 Task: Create a task  Integrate website with a new marketing automation system , assign it to team member softage.2@softage.net in the project AlphaTech and update the status of the task to  At Risk , set the priority of the task to Medium
Action: Mouse moved to (66, 361)
Screenshot: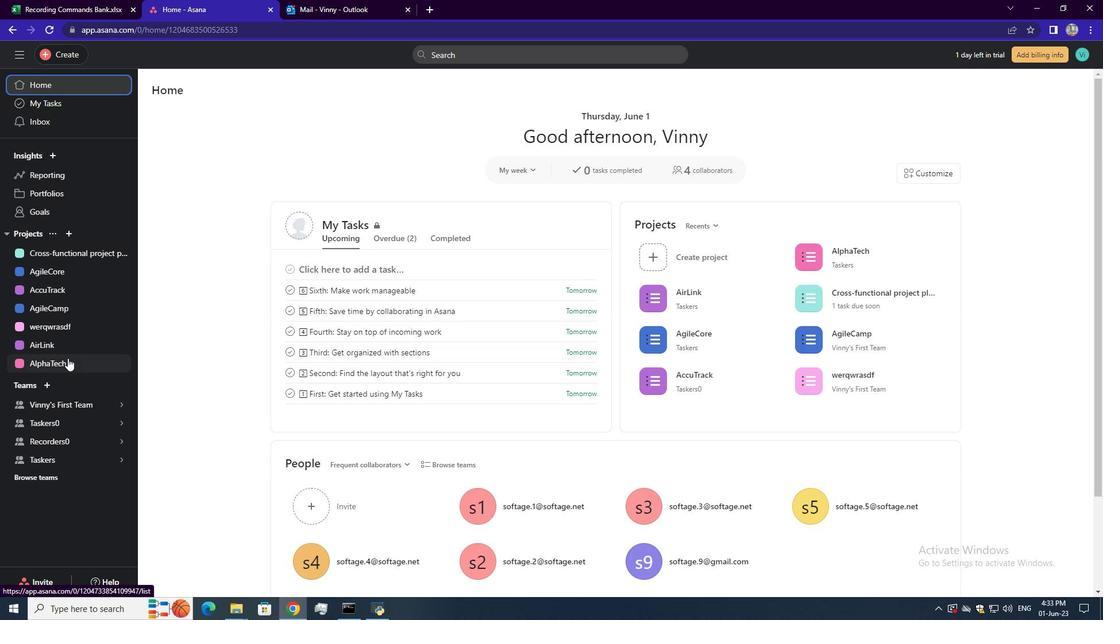 
Action: Mouse pressed left at (66, 361)
Screenshot: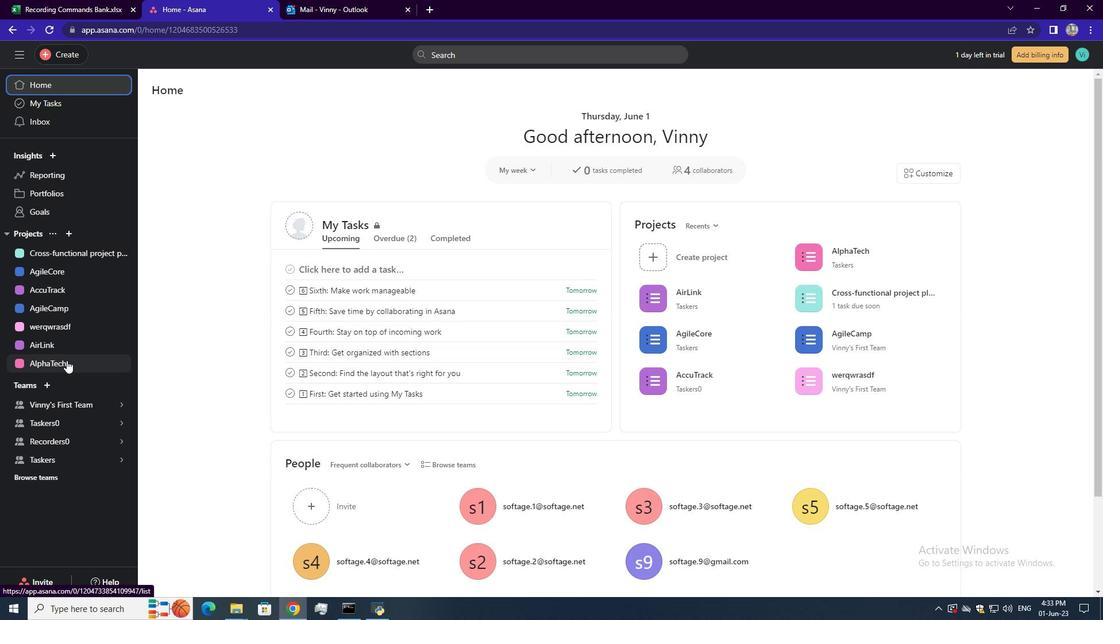
Action: Mouse moved to (177, 148)
Screenshot: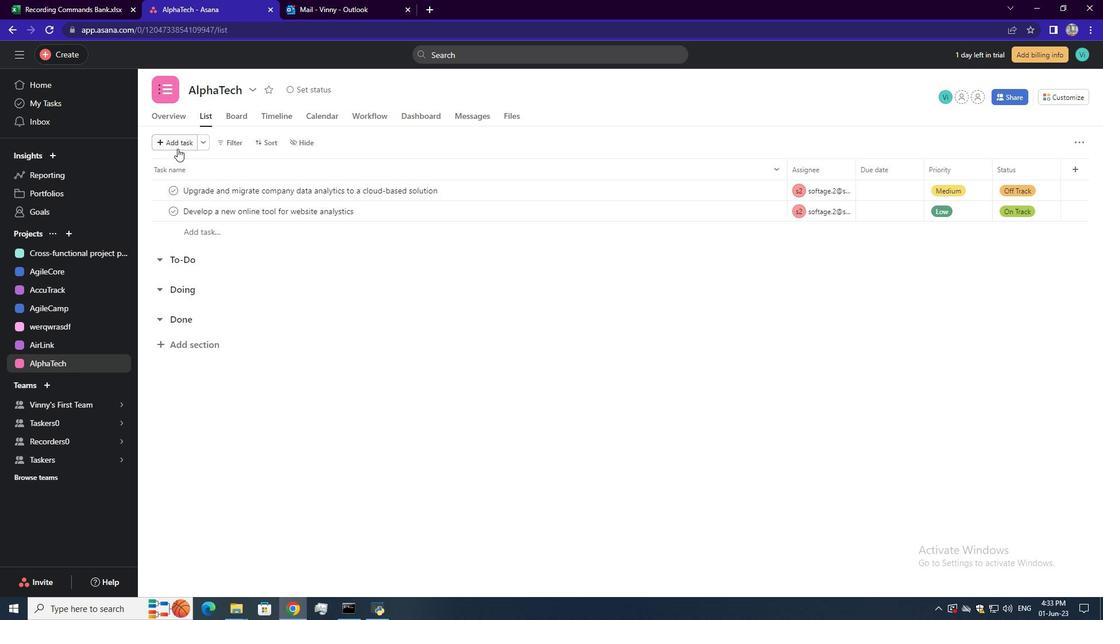 
Action: Mouse pressed left at (177, 148)
Screenshot: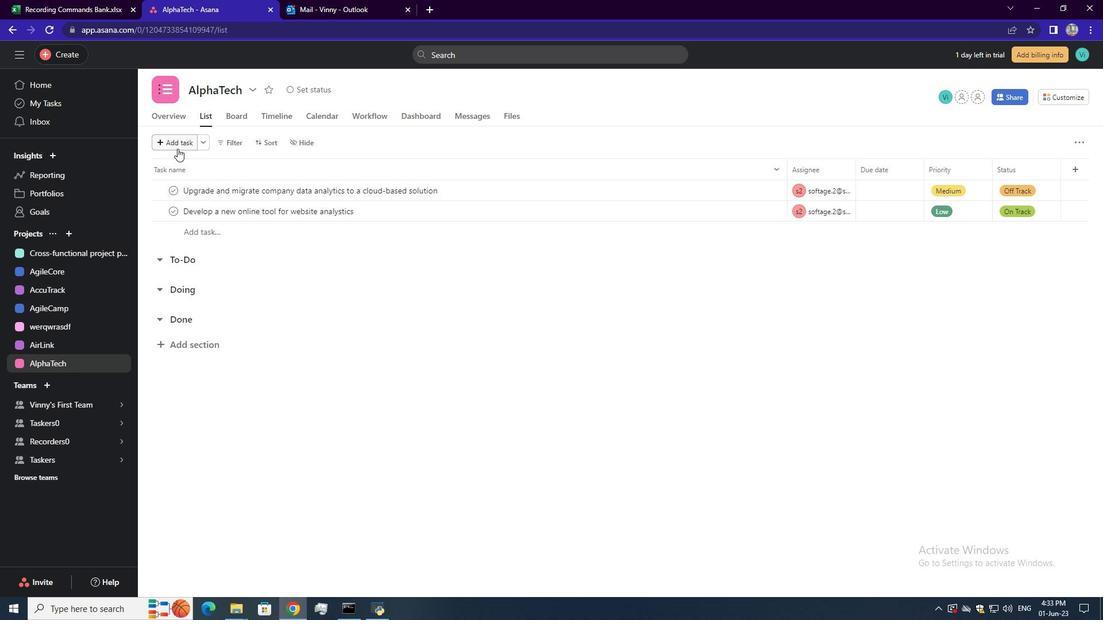 
Action: Mouse moved to (202, 188)
Screenshot: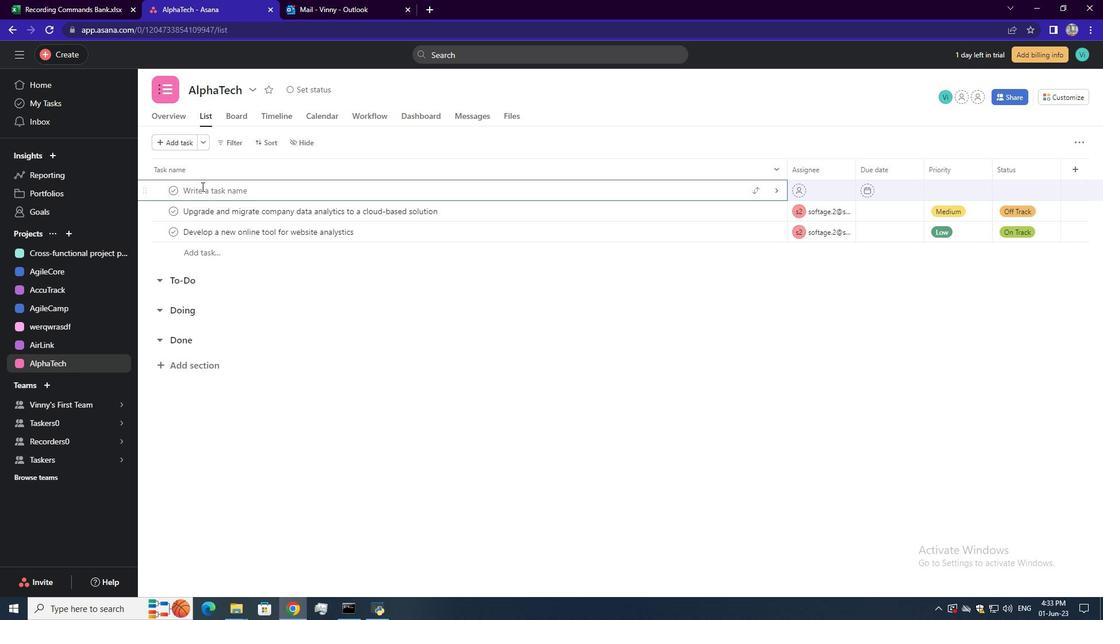 
Action: Mouse pressed left at (202, 188)
Screenshot: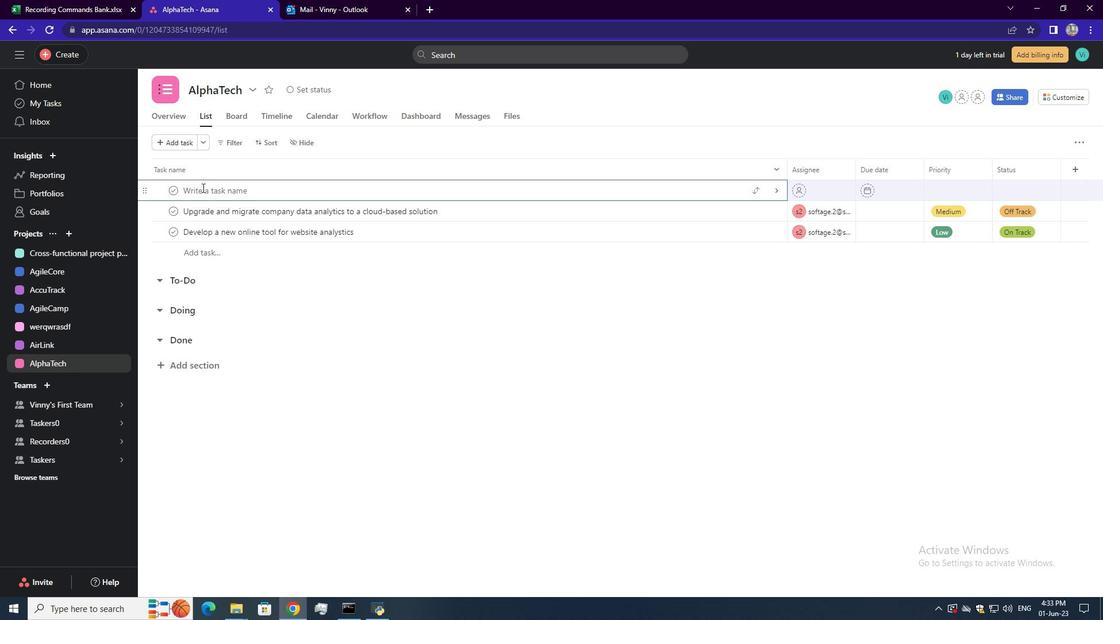 
Action: Mouse pressed left at (202, 188)
Screenshot: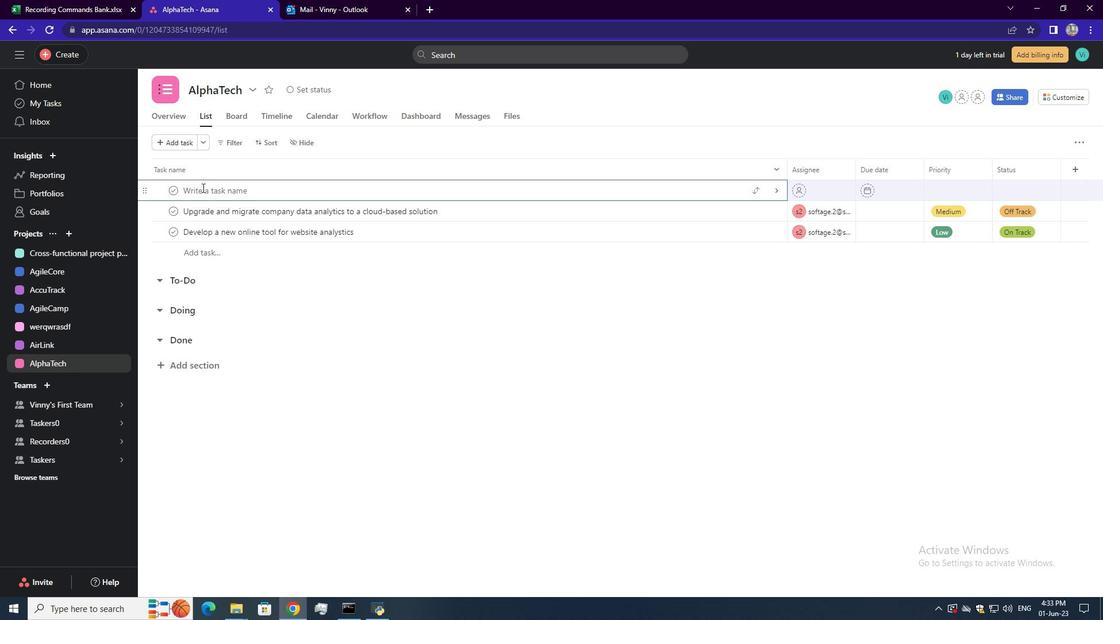 
Action: Key pressed <Key.shift><Key.shift><Key.shift><Key.shift><Key.shift><Key.shift><Key.shift><Key.shift><Key.shift><Key.shift><Key.shift><Key.shift><Key.shift><Key.shift>Integrate<Key.space>website<Key.space>with<Key.space>a<Key.space>new<Key.space>marketing<Key.space>automation<Key.space>system<Key.enter>
Screenshot: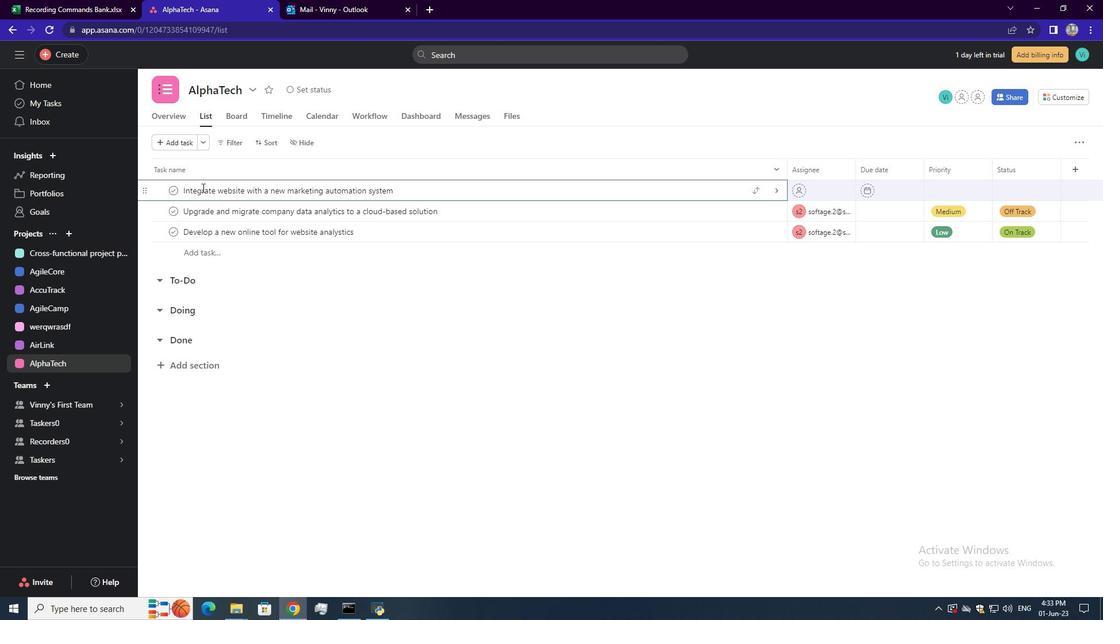 
Action: Mouse moved to (731, 317)
Screenshot: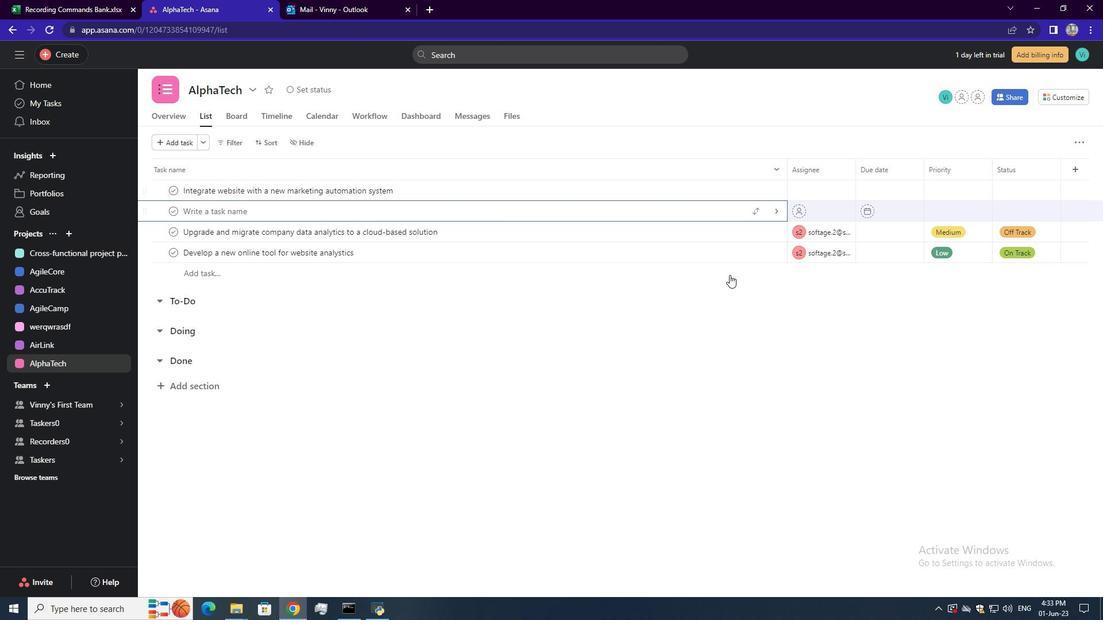 
Action: Mouse pressed left at (731, 317)
Screenshot: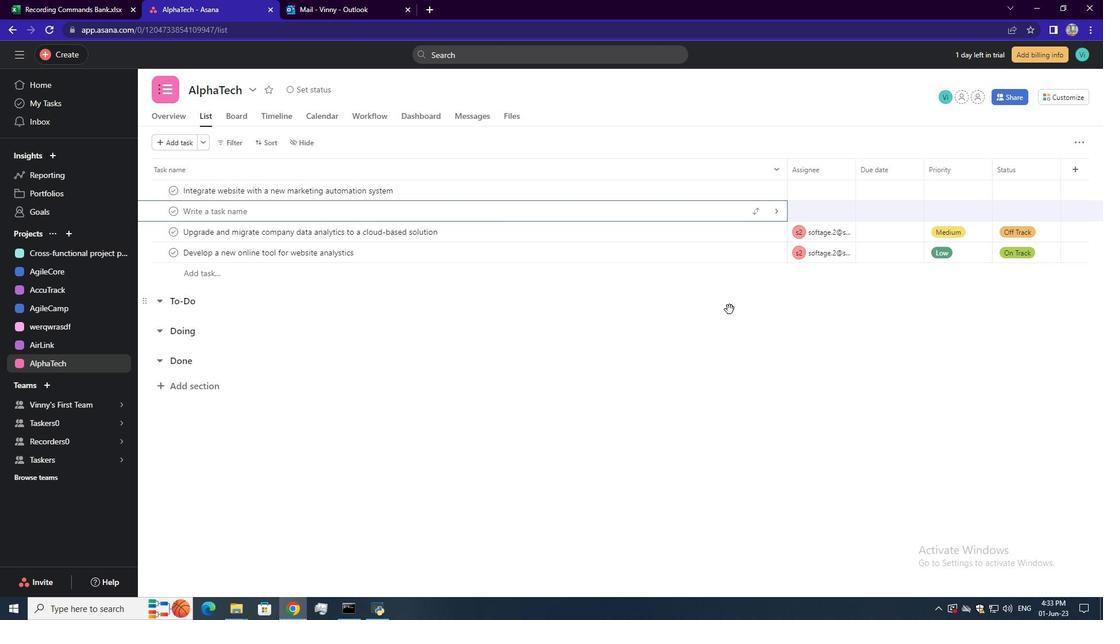 
Action: Mouse moved to (822, 189)
Screenshot: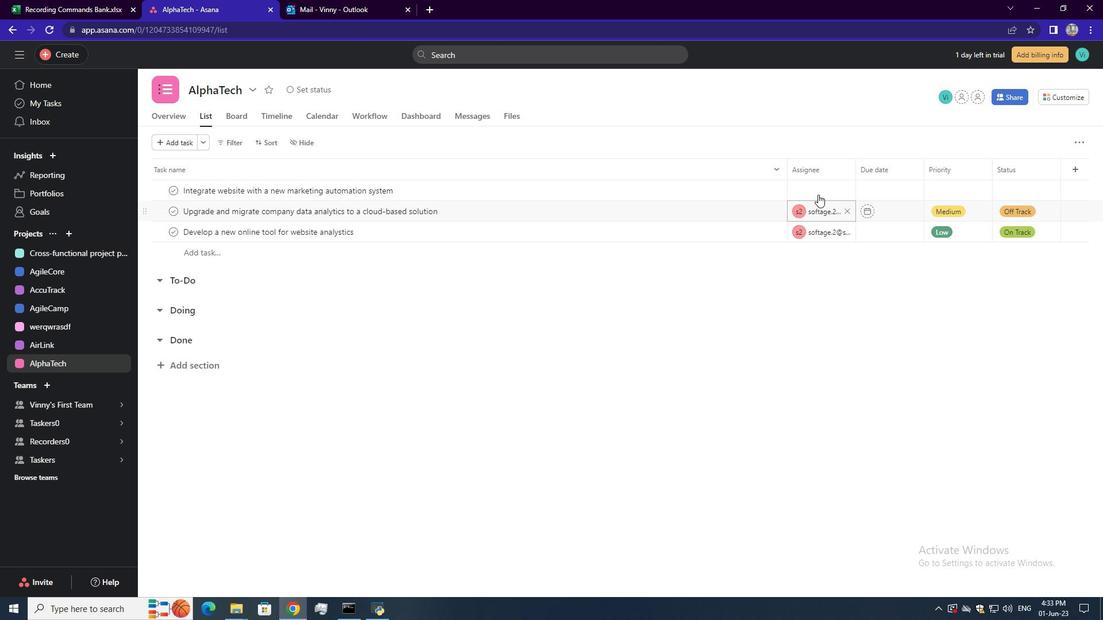 
Action: Mouse pressed left at (822, 189)
Screenshot: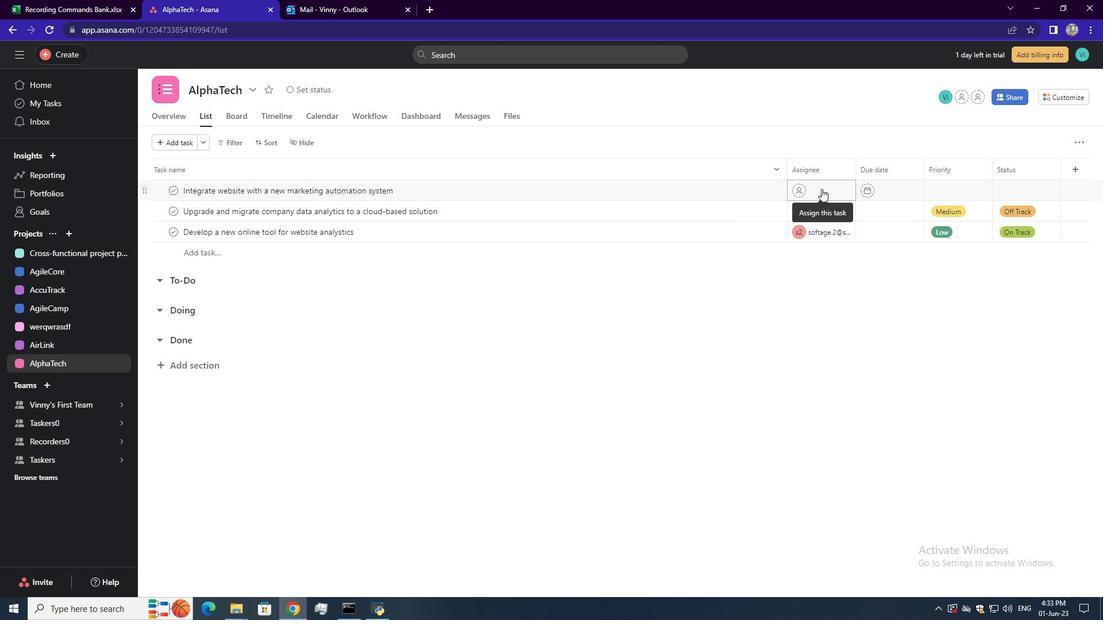 
Action: Mouse moved to (833, 220)
Screenshot: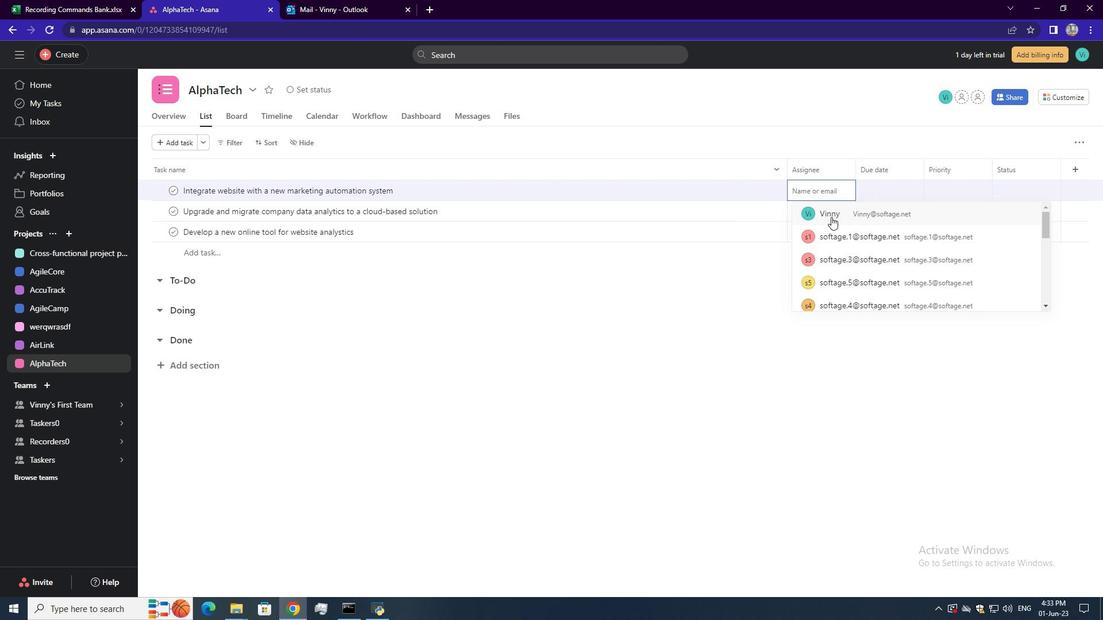 
Action: Mouse scrolled (833, 220) with delta (0, 0)
Screenshot: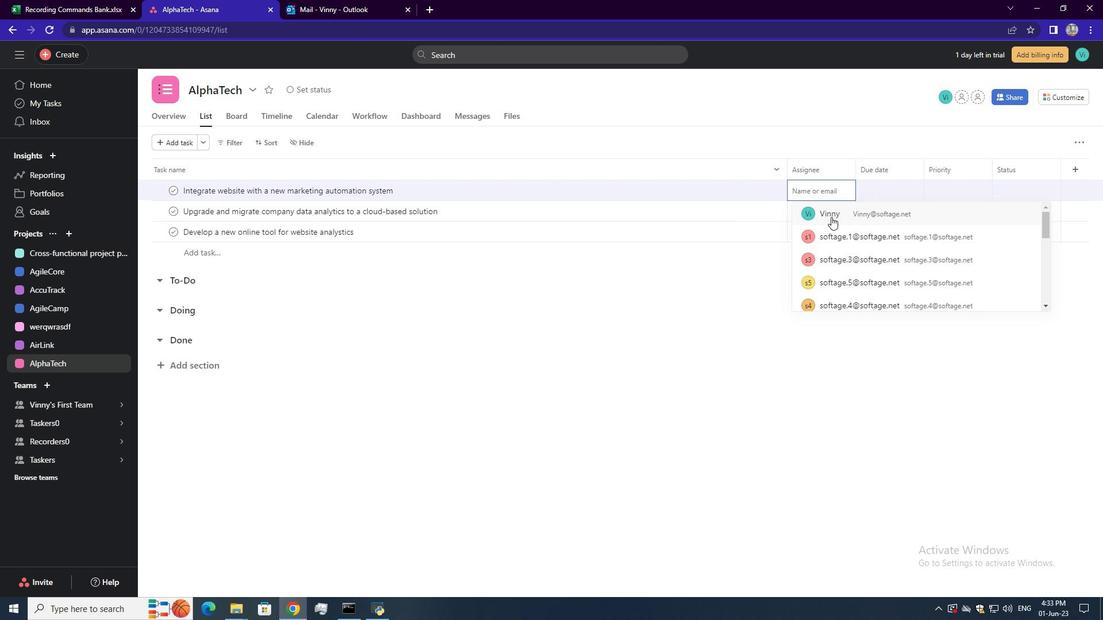 
Action: Mouse scrolled (833, 220) with delta (0, 0)
Screenshot: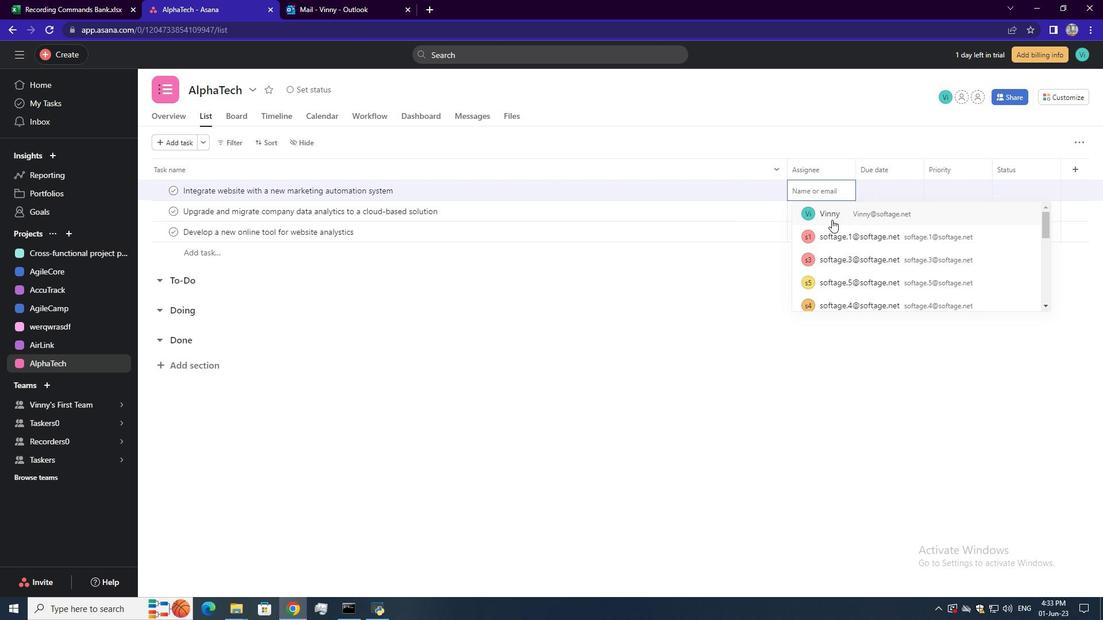 
Action: Mouse scrolled (833, 220) with delta (0, 0)
Screenshot: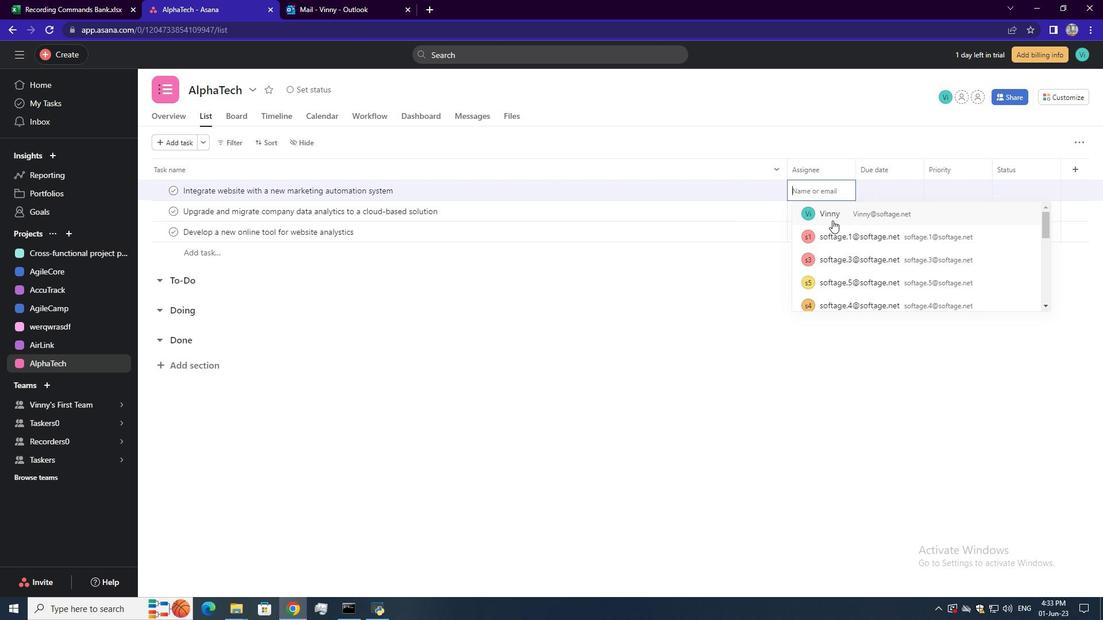 
Action: Mouse scrolled (833, 220) with delta (0, 0)
Screenshot: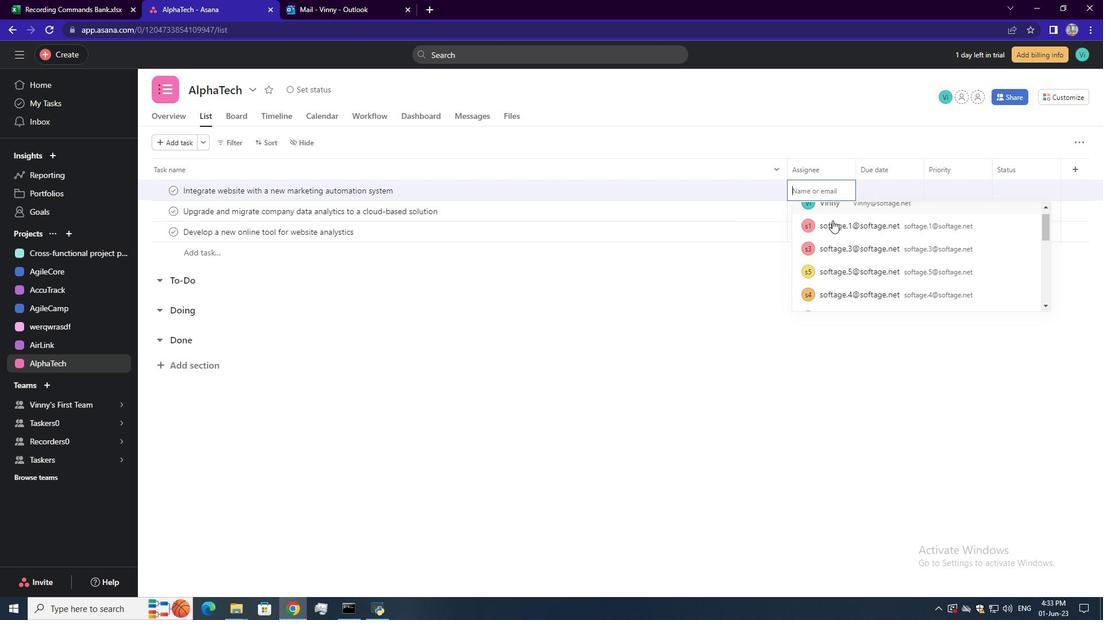 
Action: Mouse moved to (867, 265)
Screenshot: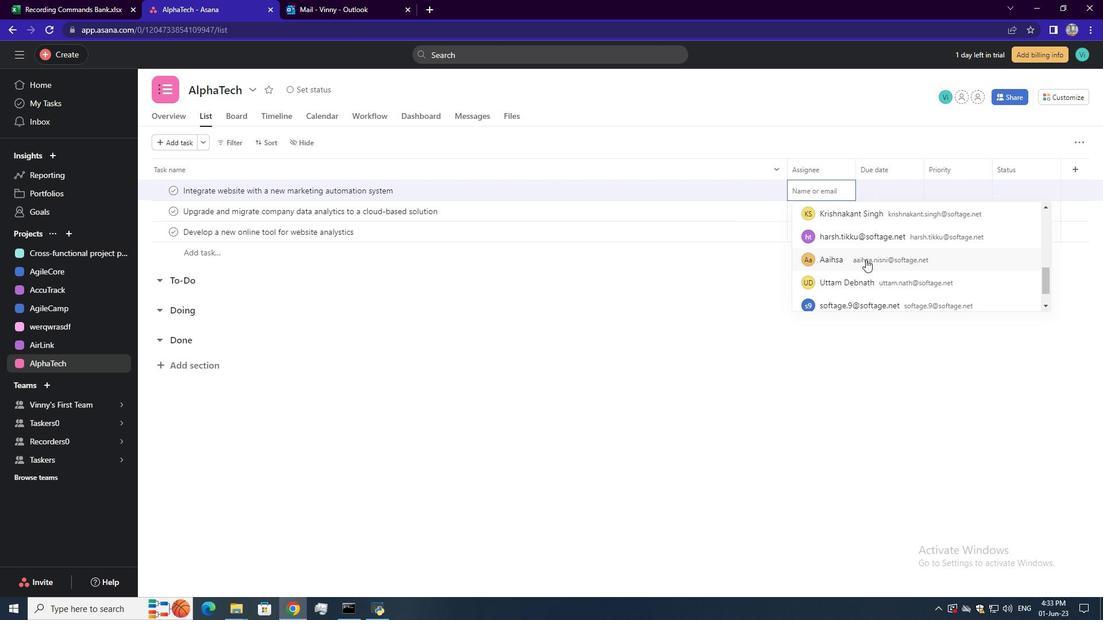 
Action: Mouse scrolled (867, 266) with delta (0, 0)
Screenshot: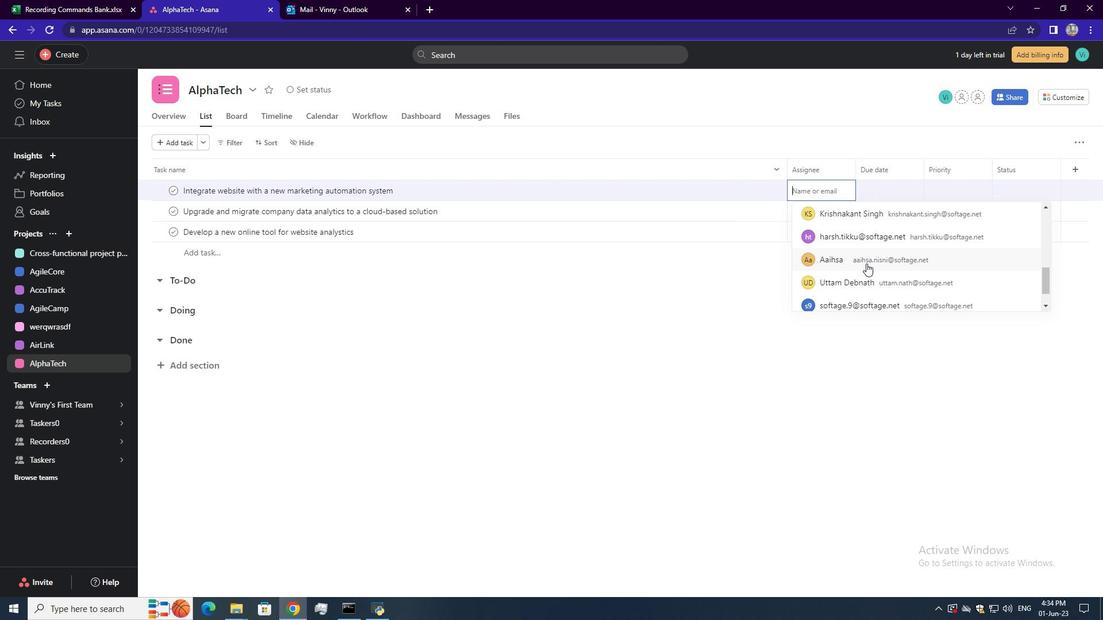 
Action: Mouse scrolled (867, 266) with delta (0, 0)
Screenshot: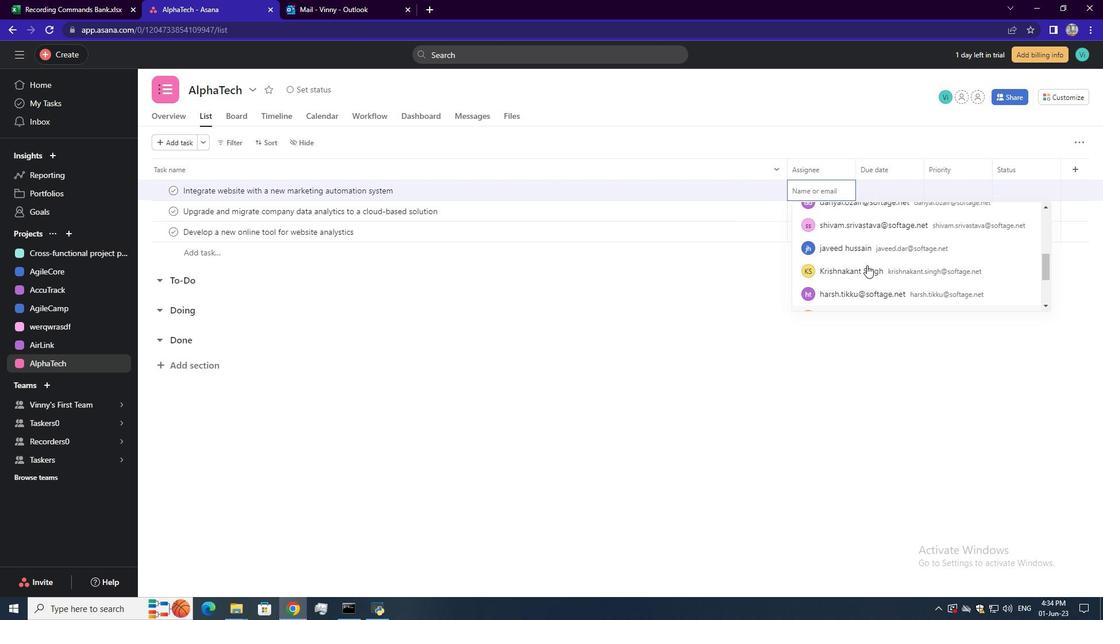 
Action: Mouse moved to (867, 215)
Screenshot: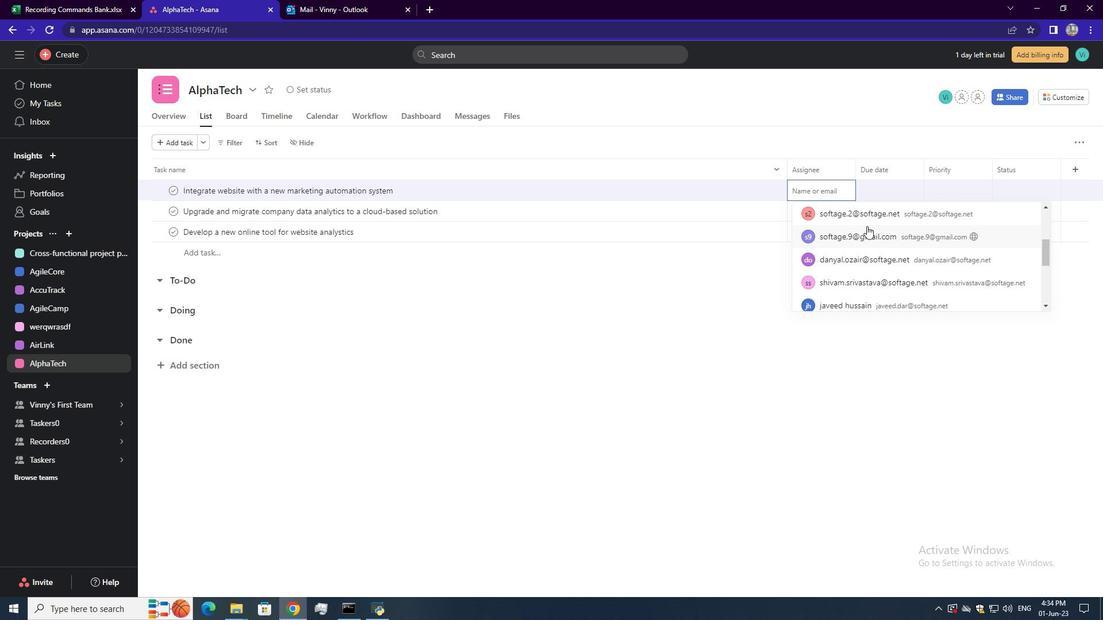 
Action: Mouse pressed left at (867, 215)
Screenshot: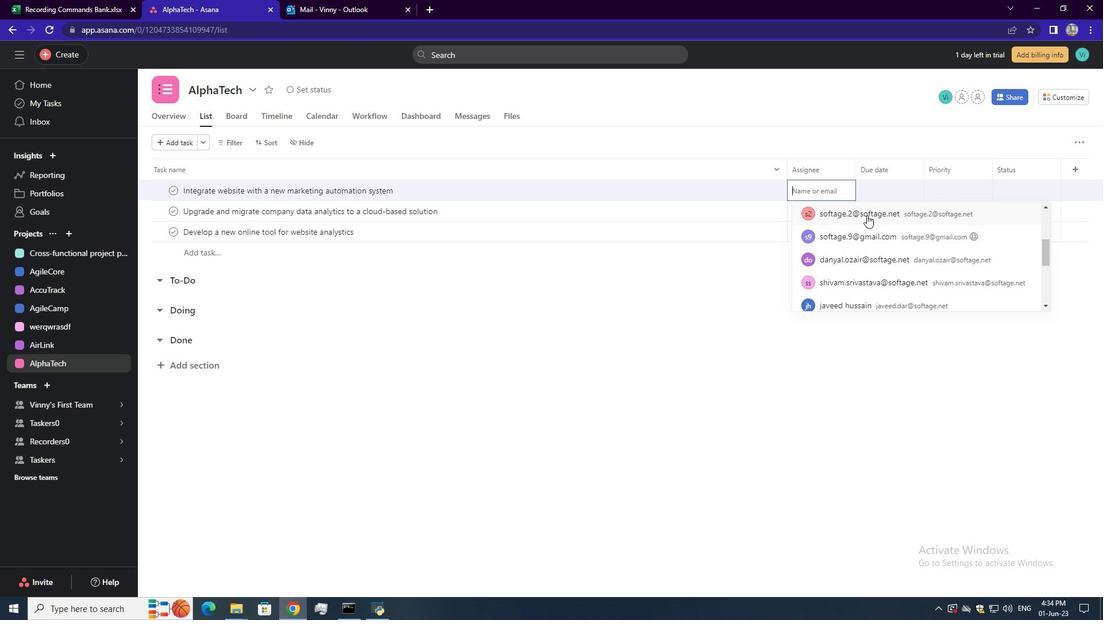 
Action: Mouse moved to (967, 185)
Screenshot: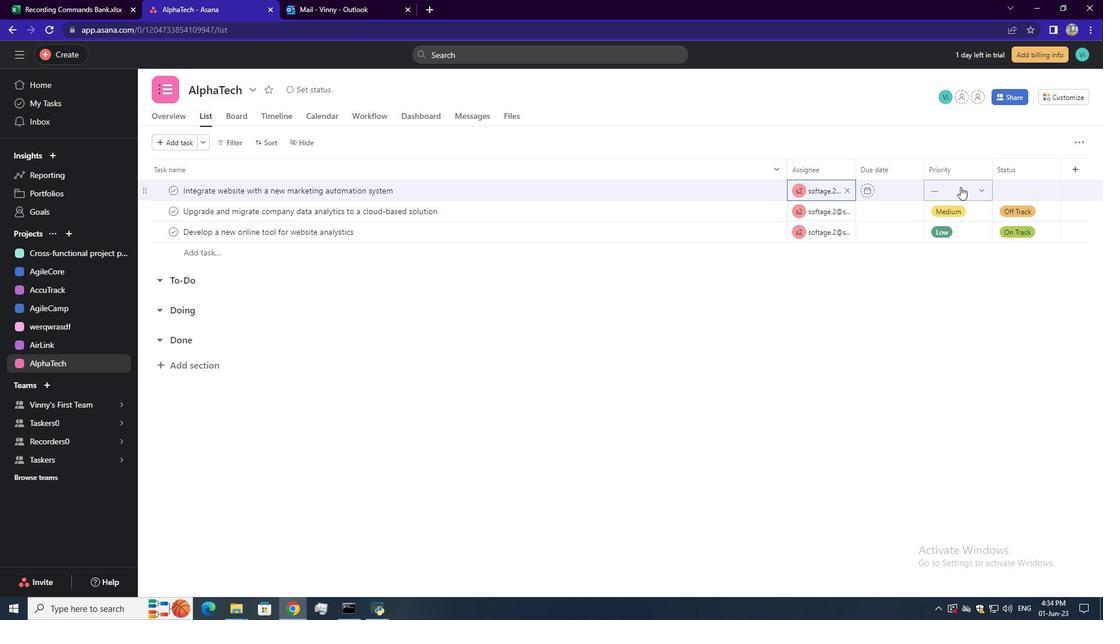 
Action: Mouse pressed left at (967, 185)
Screenshot: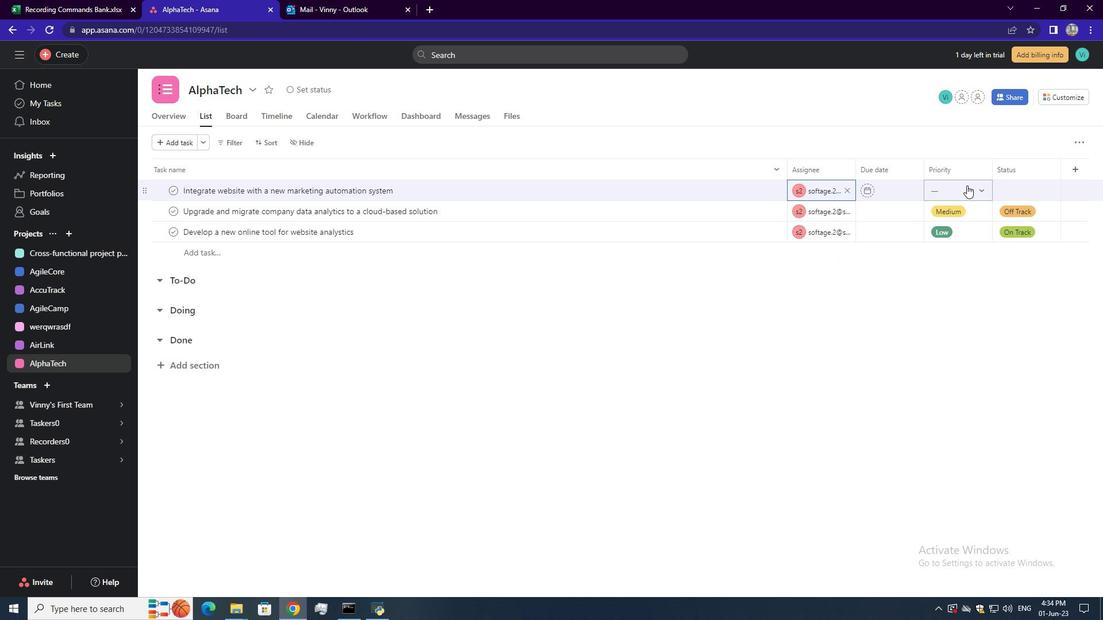
Action: Mouse moved to (976, 243)
Screenshot: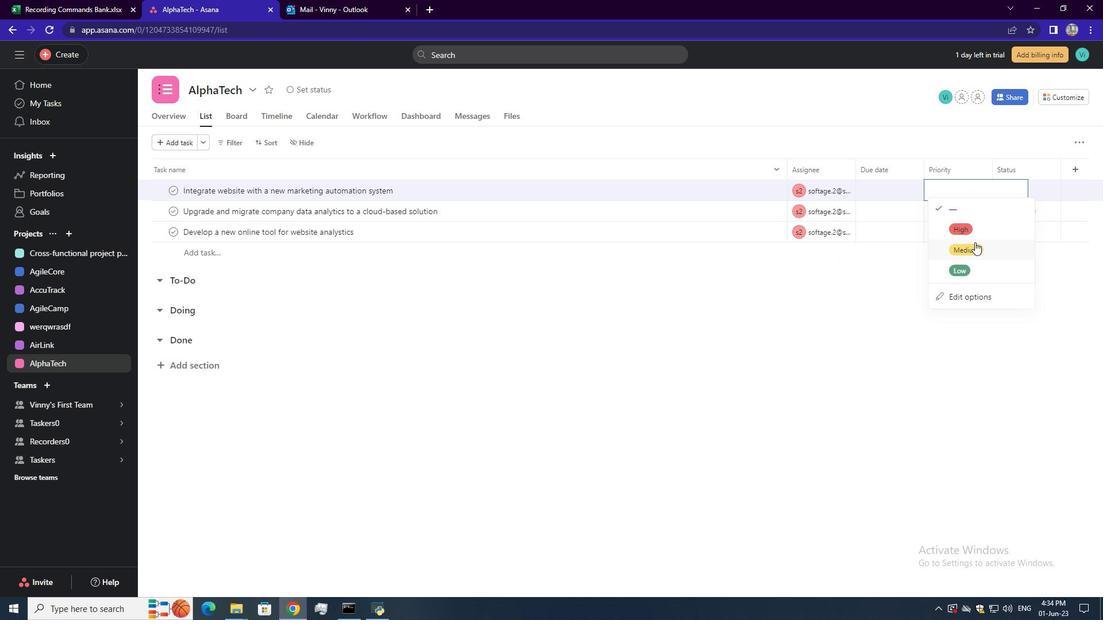 
Action: Mouse pressed left at (976, 243)
Screenshot: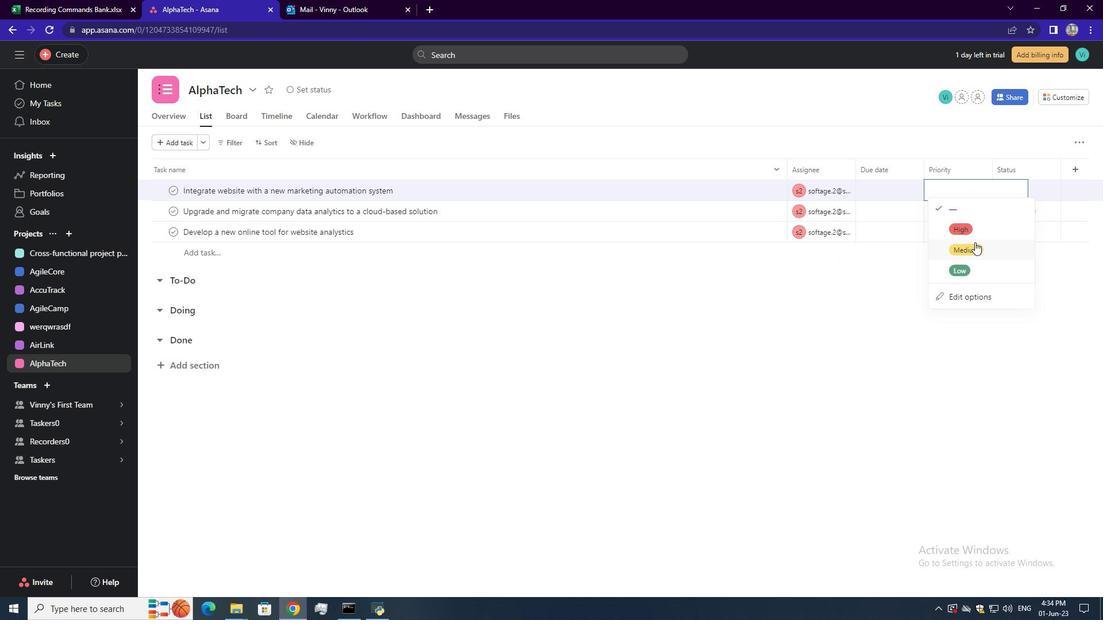 
Action: Mouse moved to (1037, 189)
Screenshot: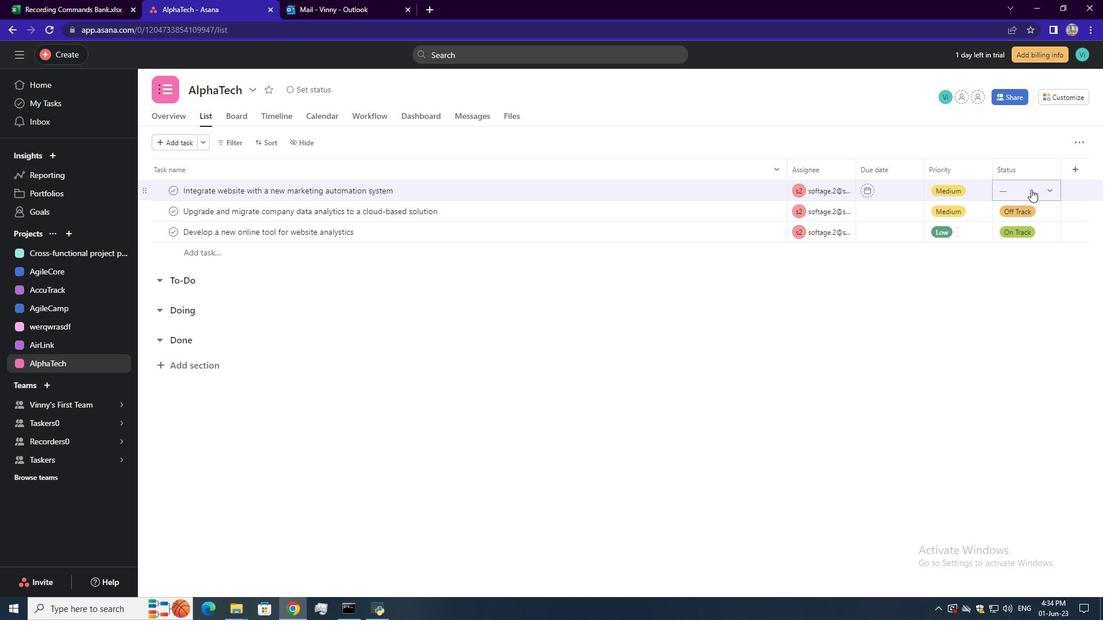 
Action: Mouse pressed left at (1037, 189)
Screenshot: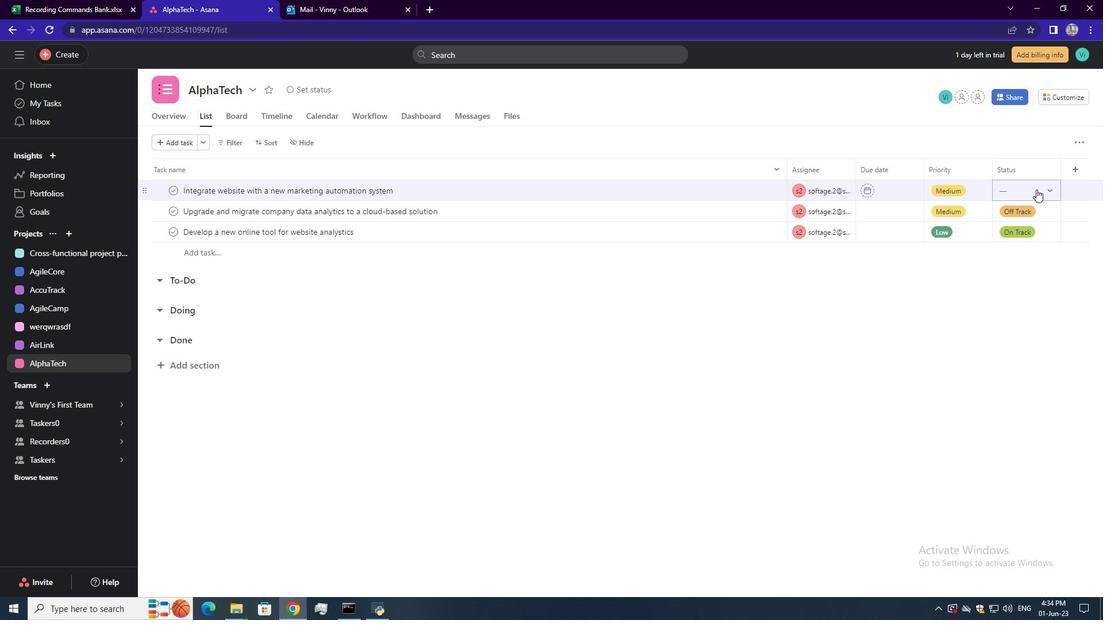 
Action: Mouse moved to (1038, 274)
Screenshot: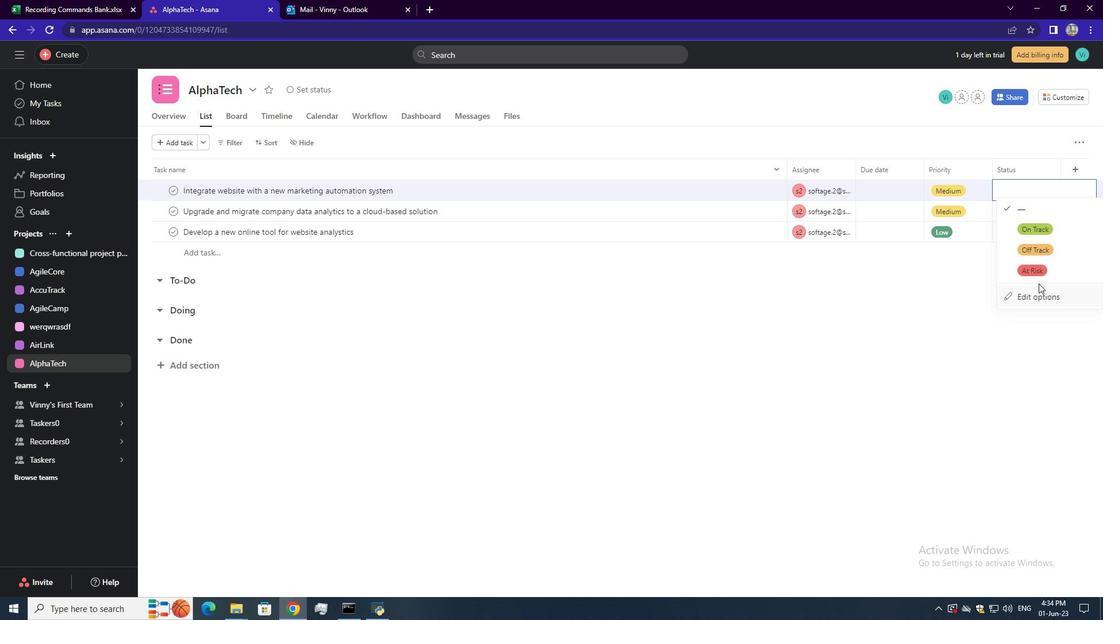 
Action: Mouse pressed left at (1038, 274)
Screenshot: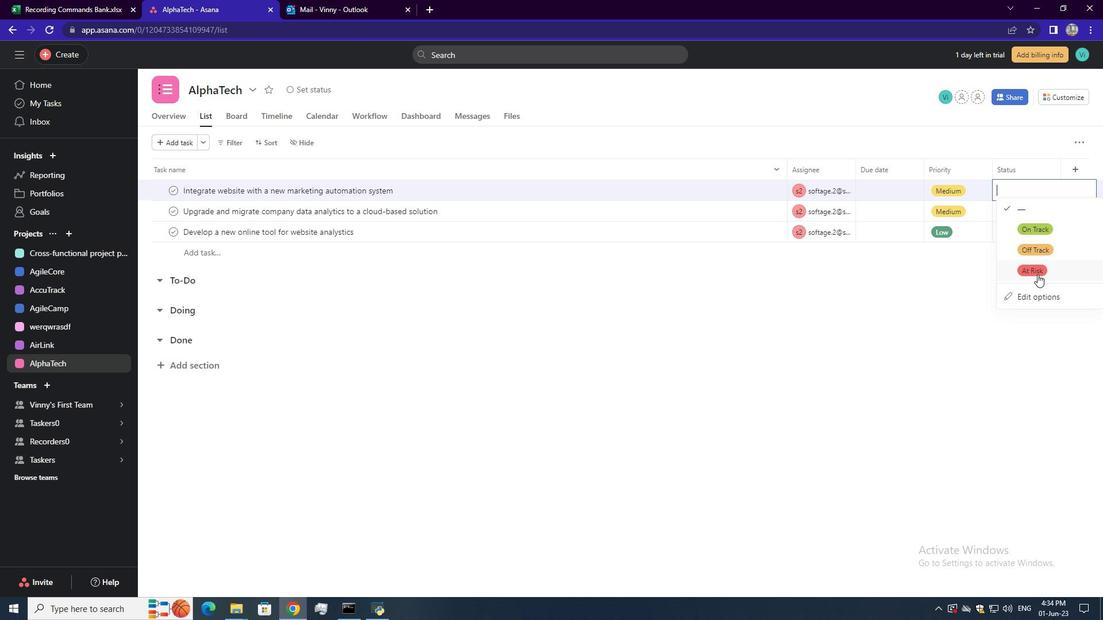 
Action: Mouse moved to (1007, 304)
Screenshot: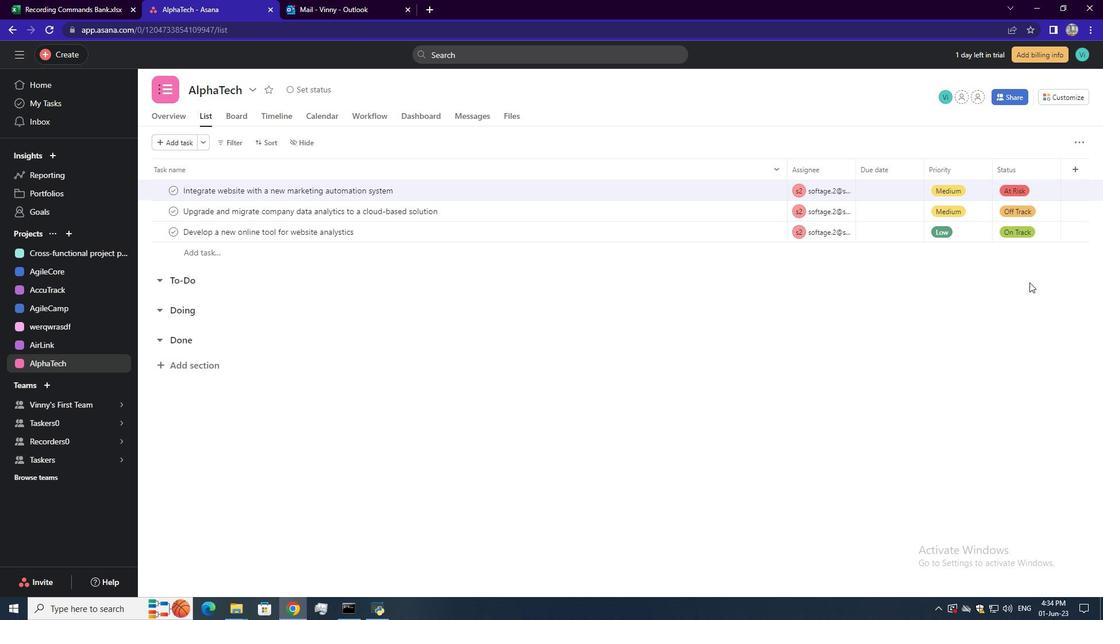 
